 Task: Invite Team Member Softage.4@softage.net to Workspace Content Creation. Invite Team Member Softage.4@softage.net to Workspace Content Creation. Create Board Idea Generation to Workspace Content Creation
Action: Mouse moved to (240, 352)
Screenshot: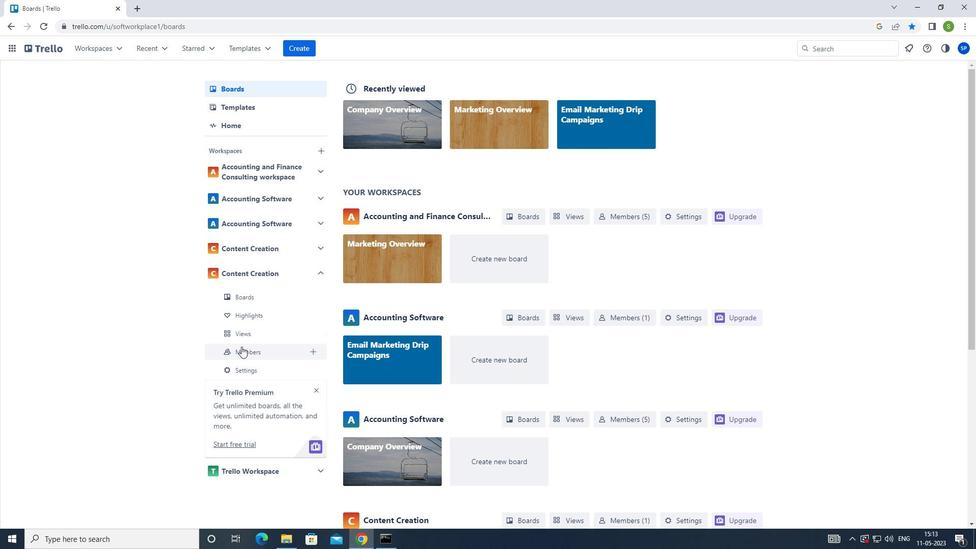 
Action: Mouse pressed left at (240, 352)
Screenshot: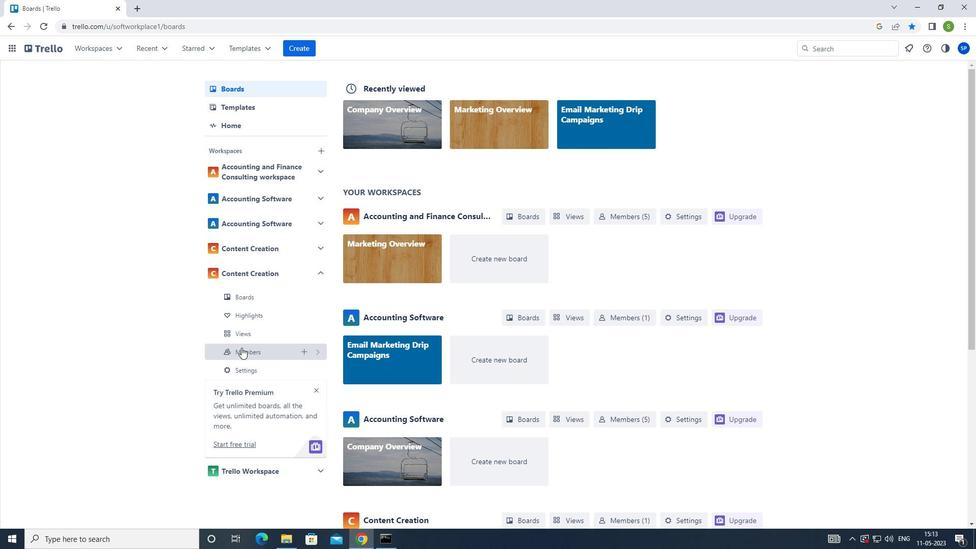 
Action: Mouse moved to (702, 83)
Screenshot: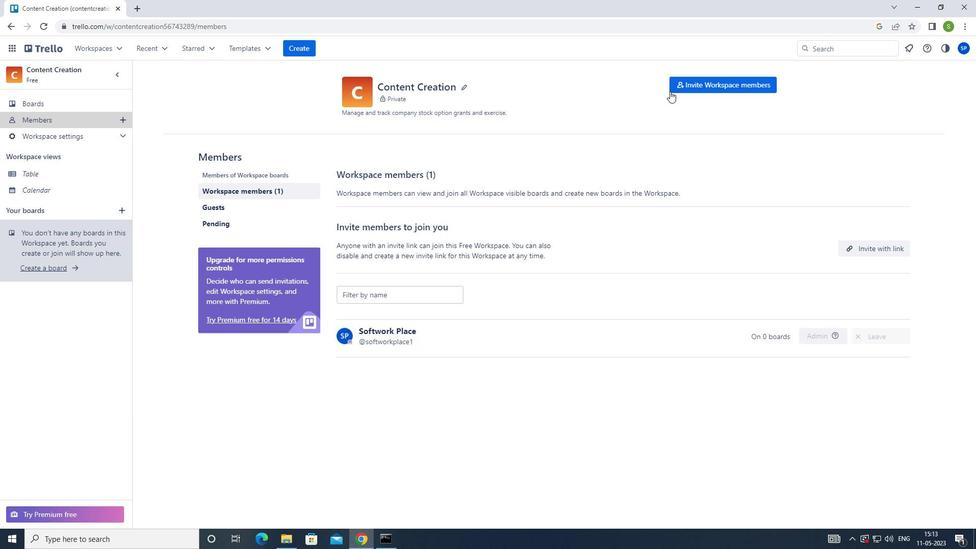 
Action: Mouse pressed left at (702, 83)
Screenshot: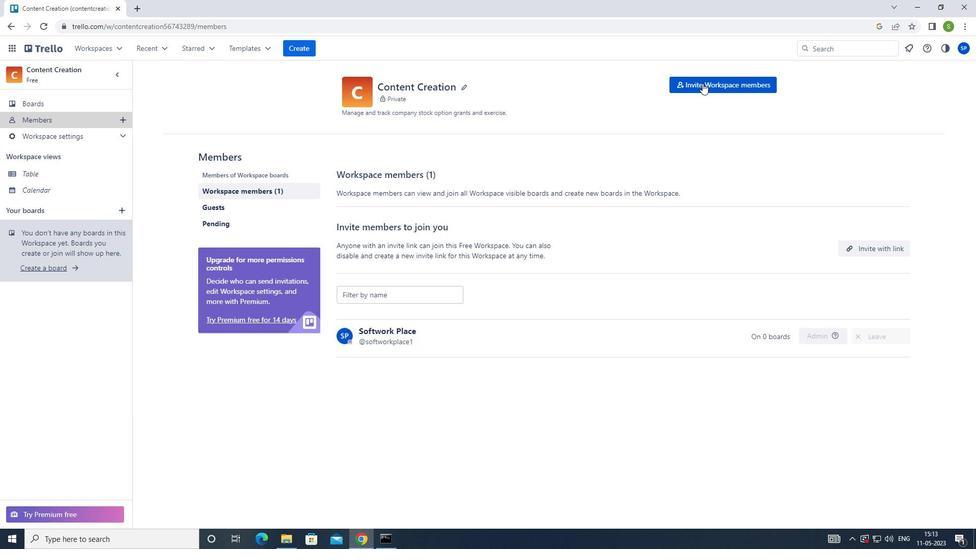 
Action: Mouse moved to (468, 274)
Screenshot: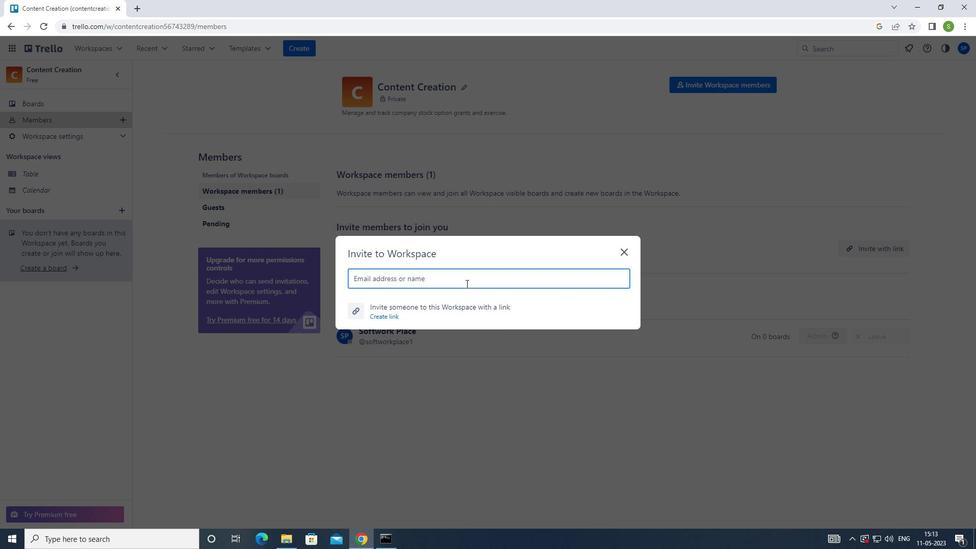 
Action: Key pressed <Key.shift>SOFTAGE.4<Key.shift>@SOFTAGE.NET<Key.enter><Key.shift>SOFTAGE.4<Key.shift>@SOFTAGE.NET<Key.enter>
Screenshot: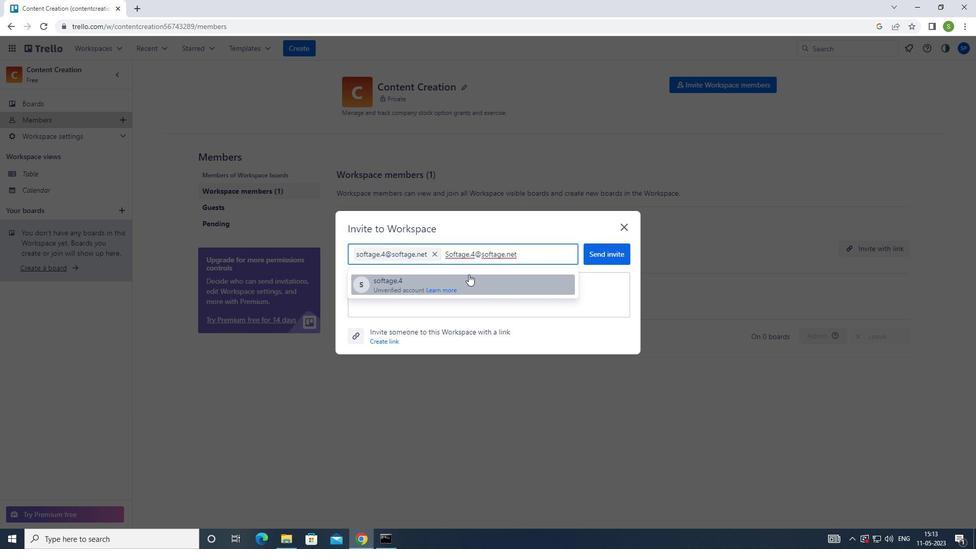 
Action: Mouse moved to (621, 224)
Screenshot: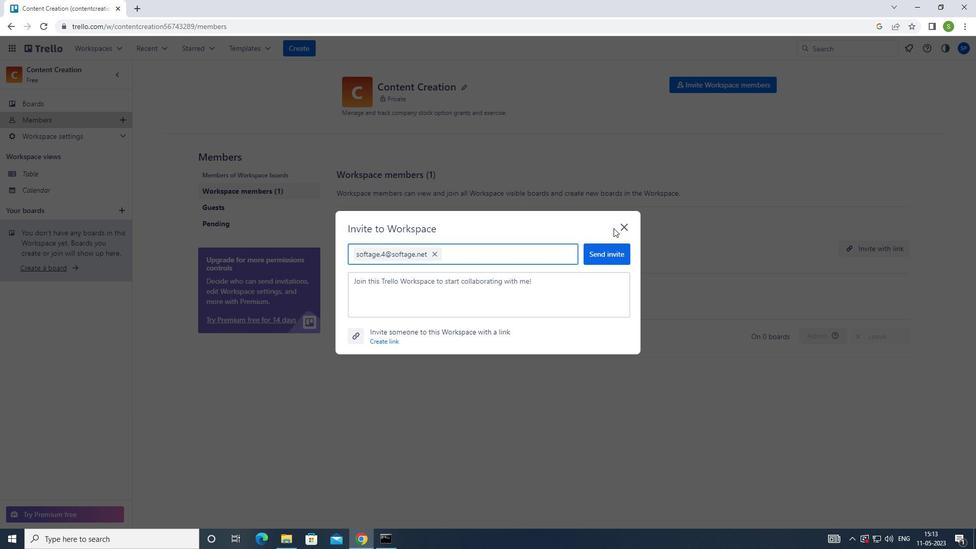 
Action: Mouse pressed left at (621, 224)
Screenshot: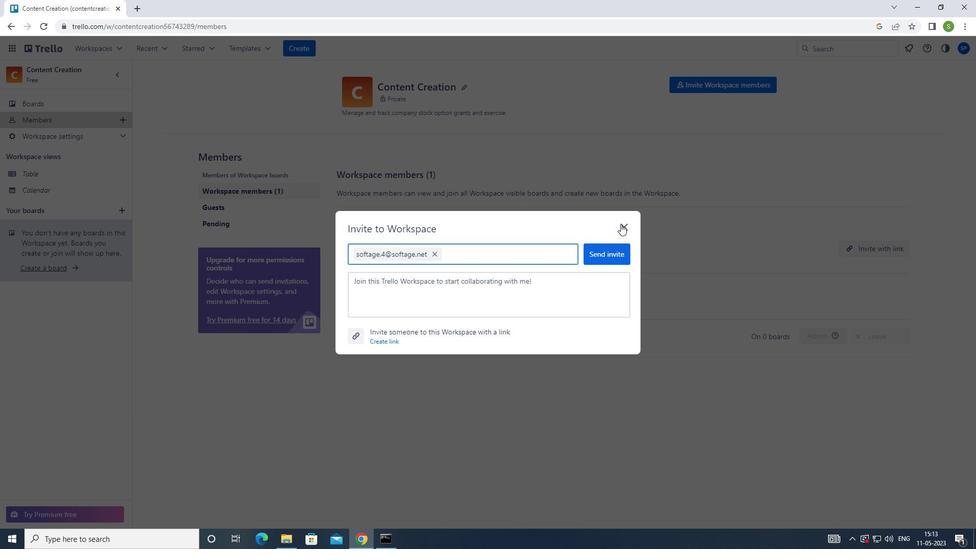 
Action: Mouse moved to (52, 46)
Screenshot: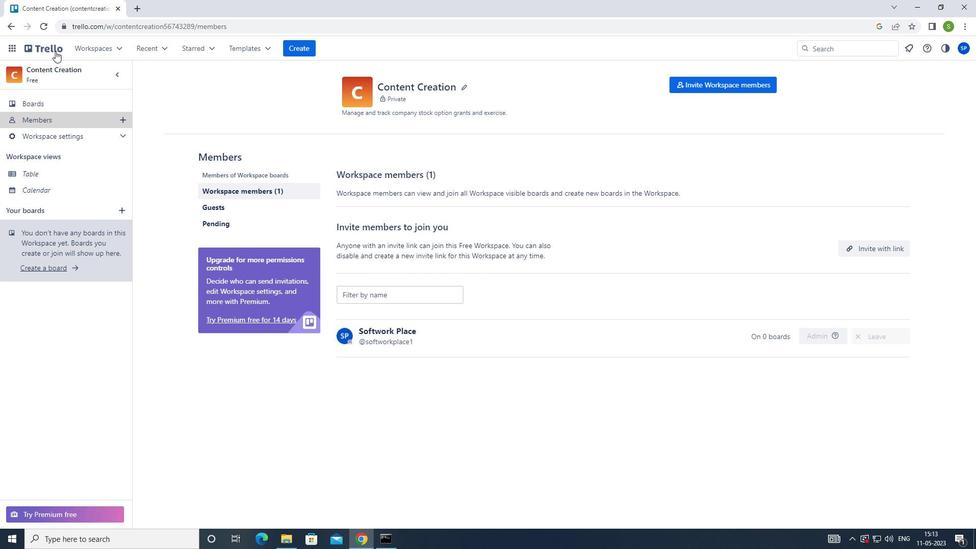 
Action: Mouse pressed left at (52, 46)
Screenshot: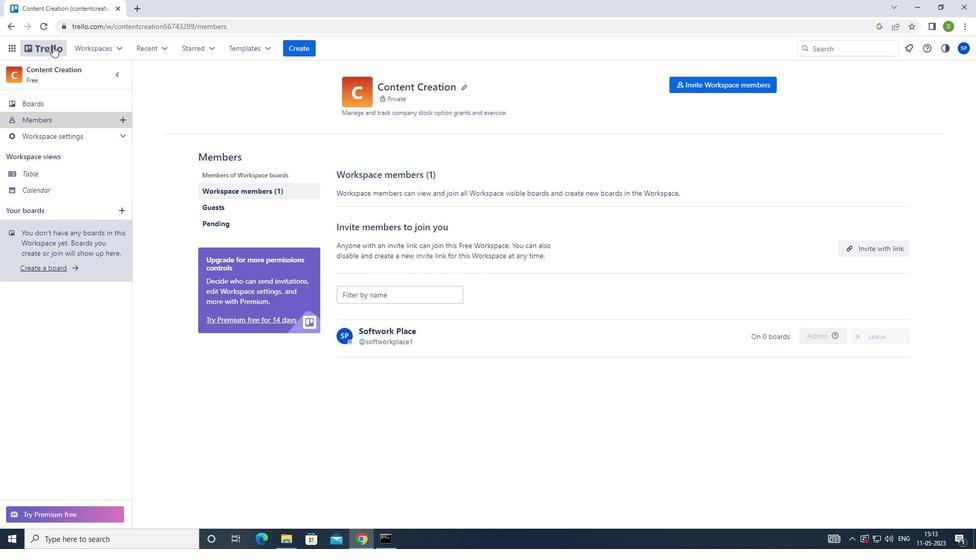
Action: Mouse moved to (291, 48)
Screenshot: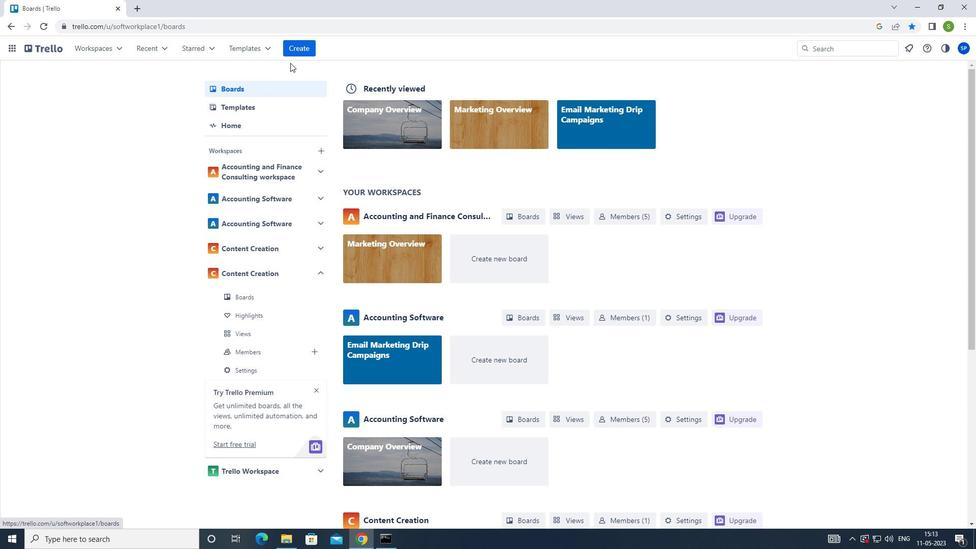 
Action: Mouse pressed left at (291, 48)
Screenshot: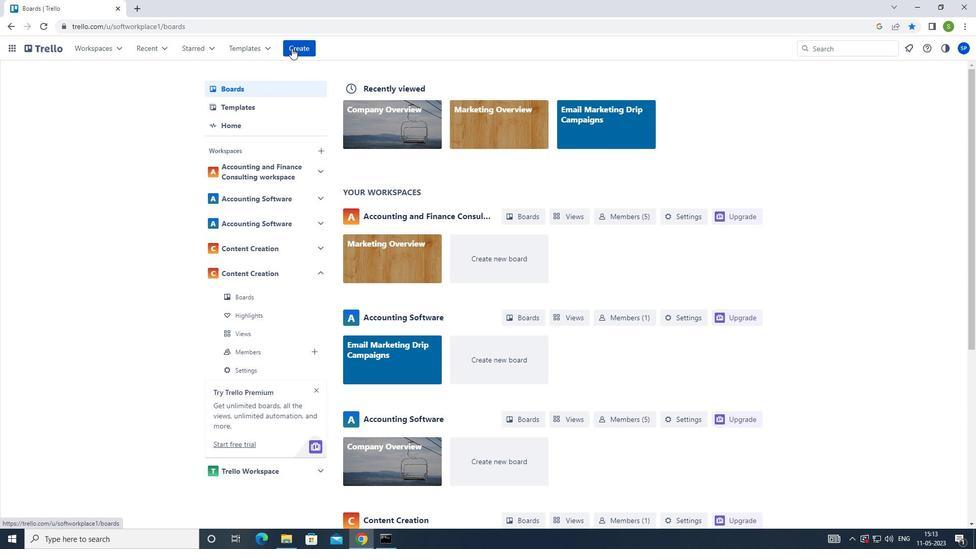 
Action: Mouse moved to (303, 89)
Screenshot: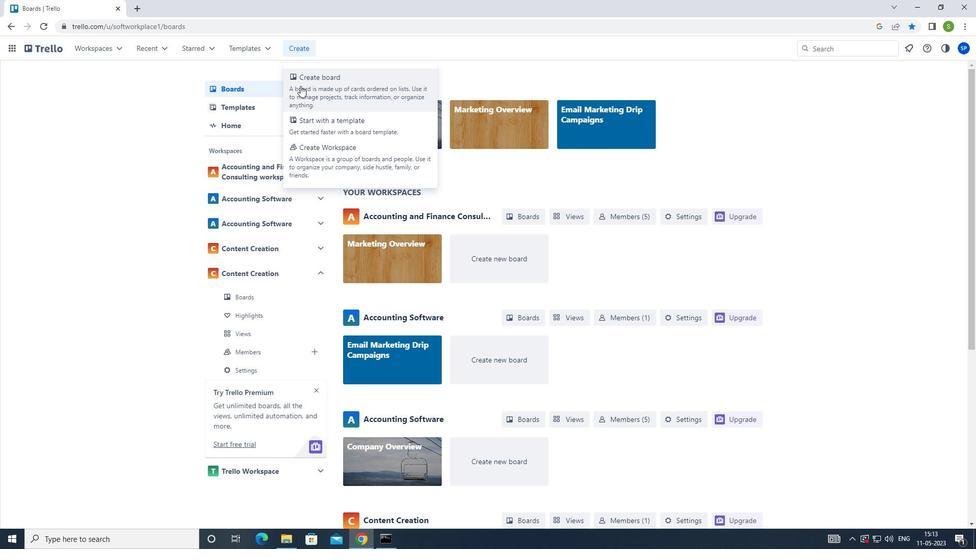 
Action: Mouse pressed left at (303, 89)
Screenshot: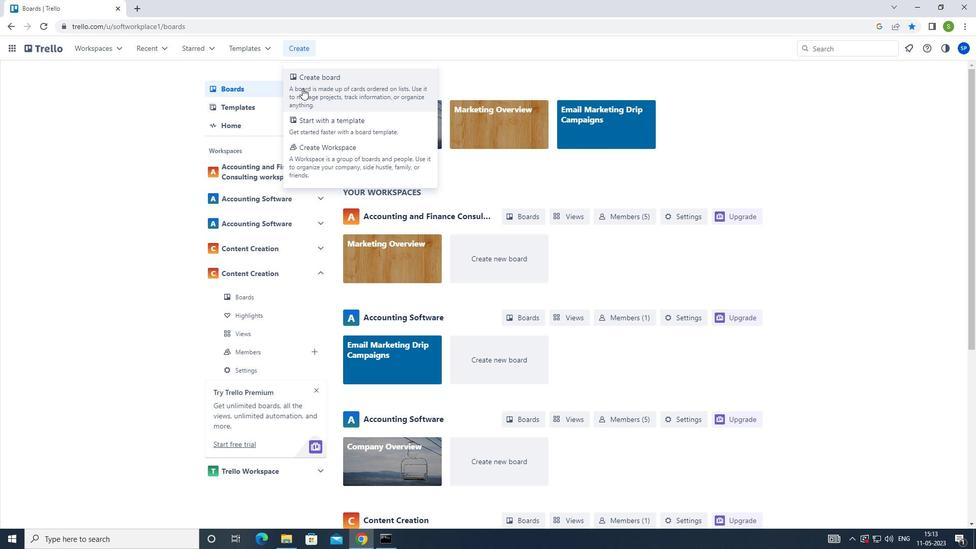 
Action: Mouse moved to (322, 220)
Screenshot: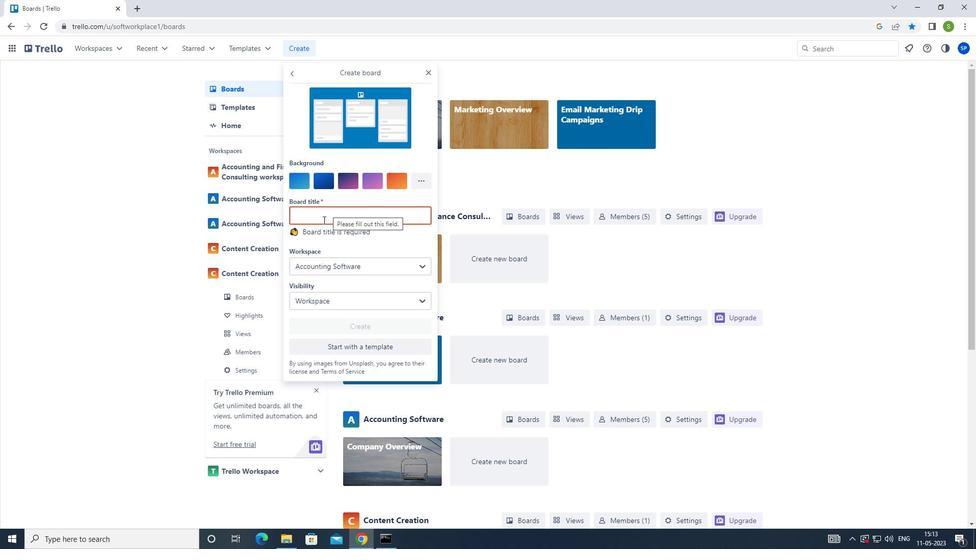 
Action: Key pressed <Key.shift>IDEA<Key.space><Key.shift>GENERATION
Screenshot: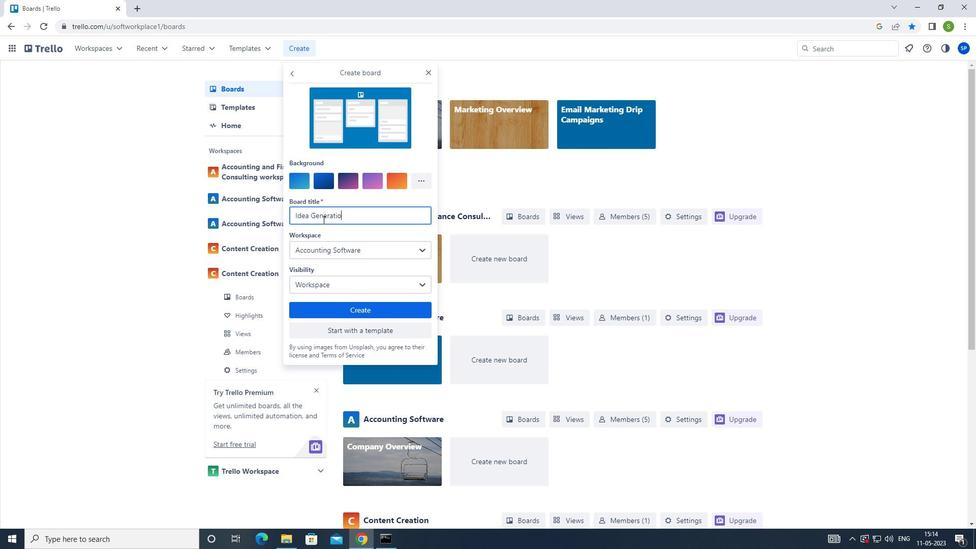 
Action: Mouse moved to (326, 248)
Screenshot: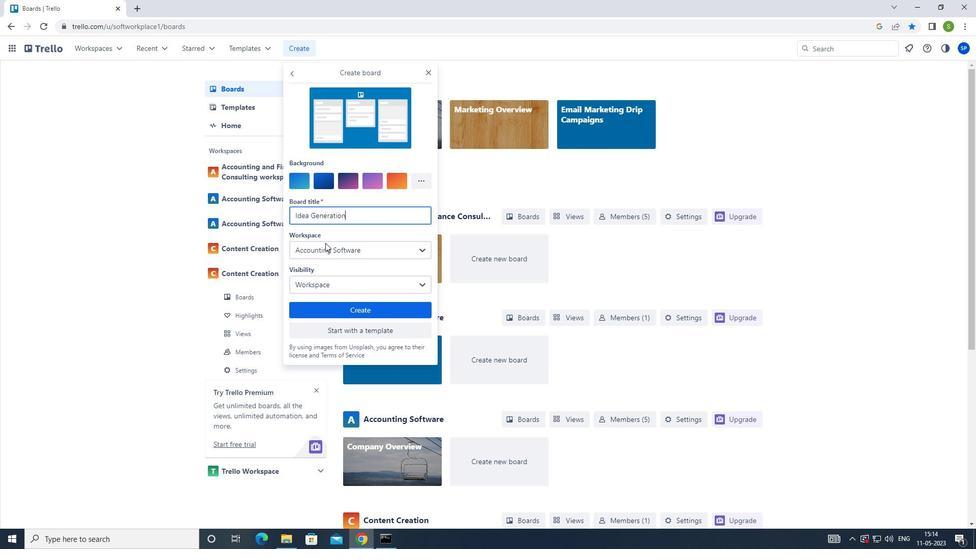 
Action: Mouse pressed left at (326, 248)
Screenshot: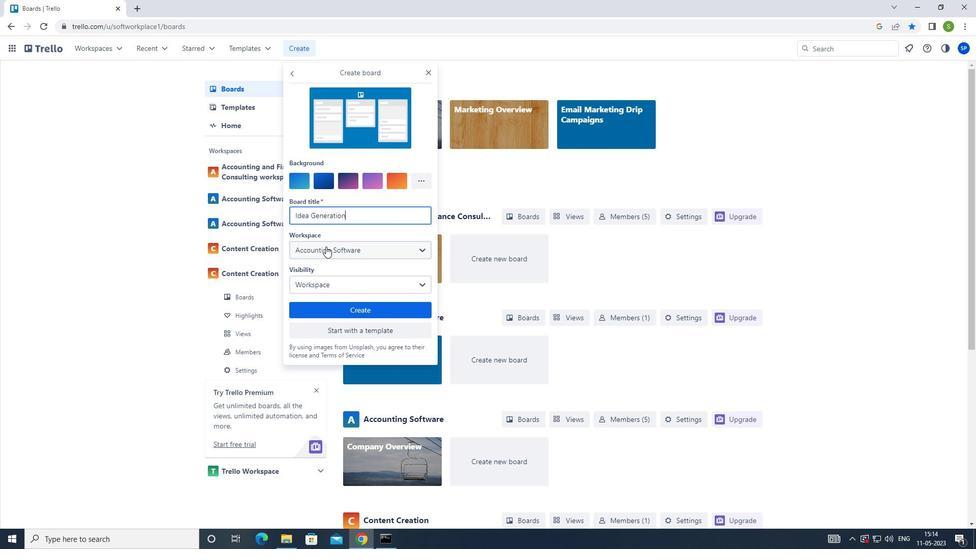 
Action: Mouse moved to (320, 345)
Screenshot: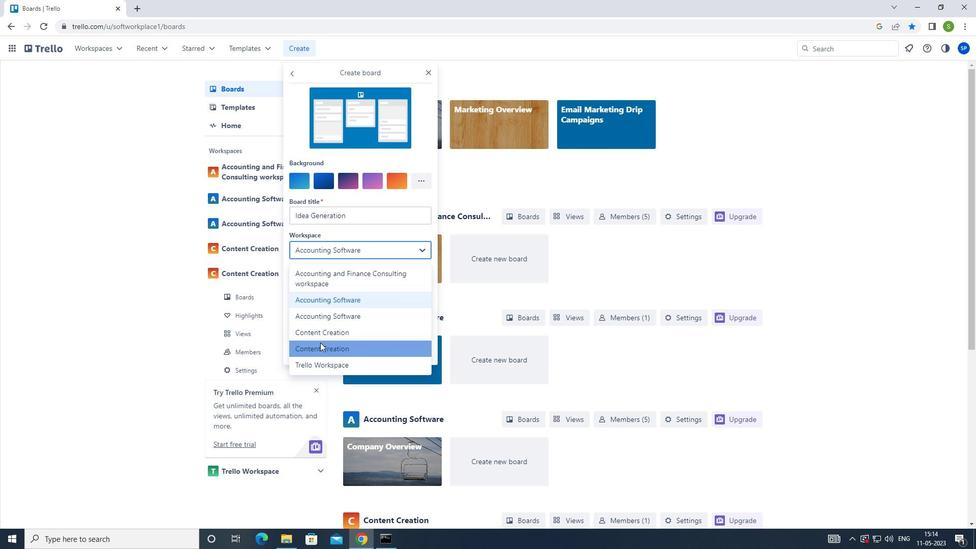 
Action: Mouse pressed left at (320, 345)
Screenshot: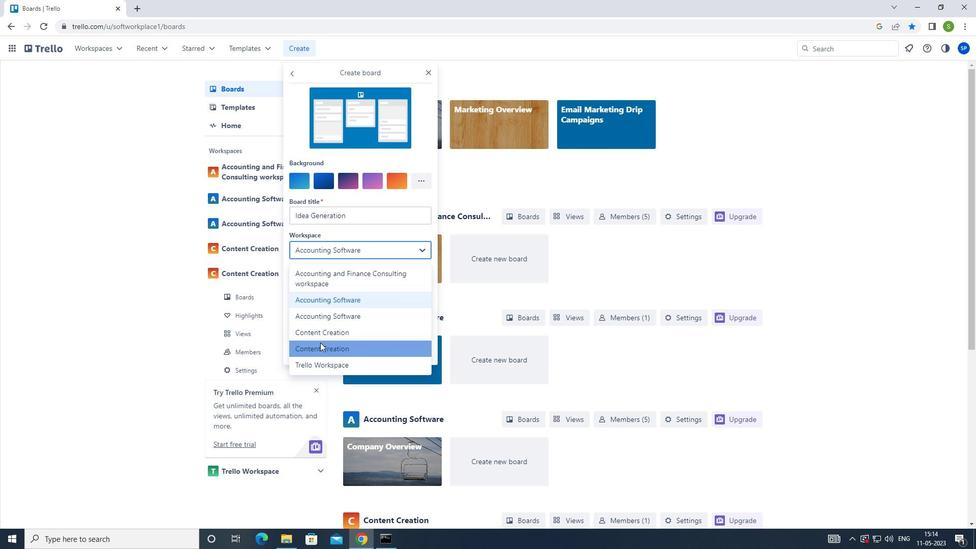 
Action: Mouse moved to (338, 311)
Screenshot: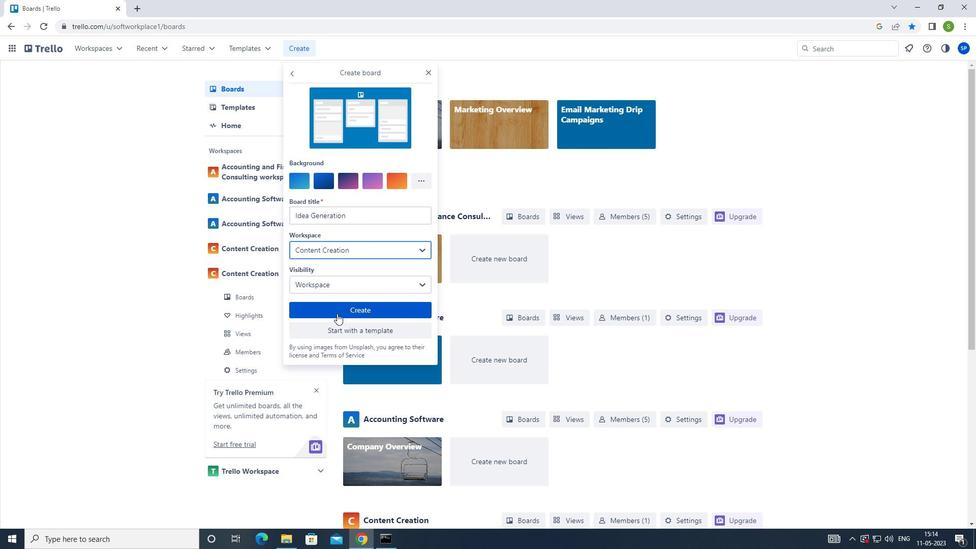
Action: Mouse pressed left at (338, 311)
Screenshot: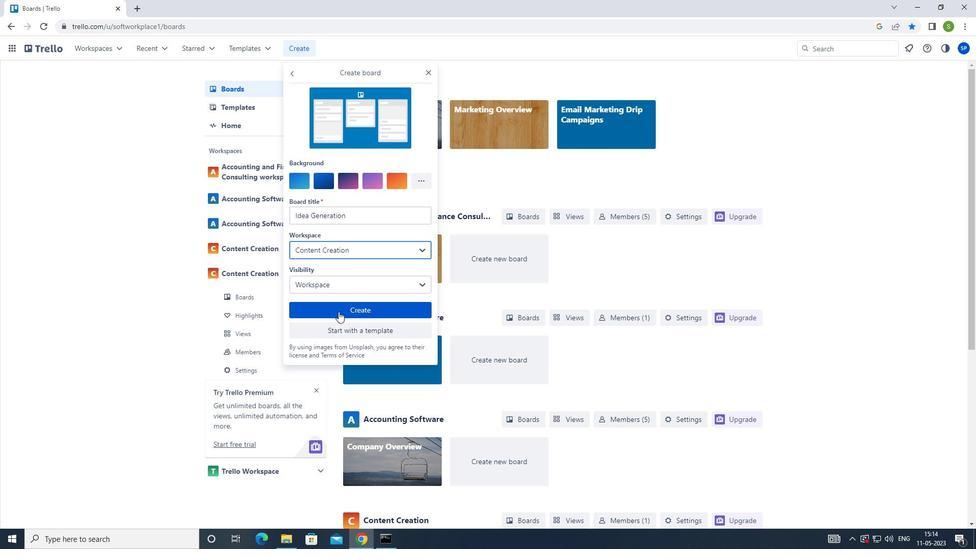 
Action: Mouse moved to (338, 307)
Screenshot: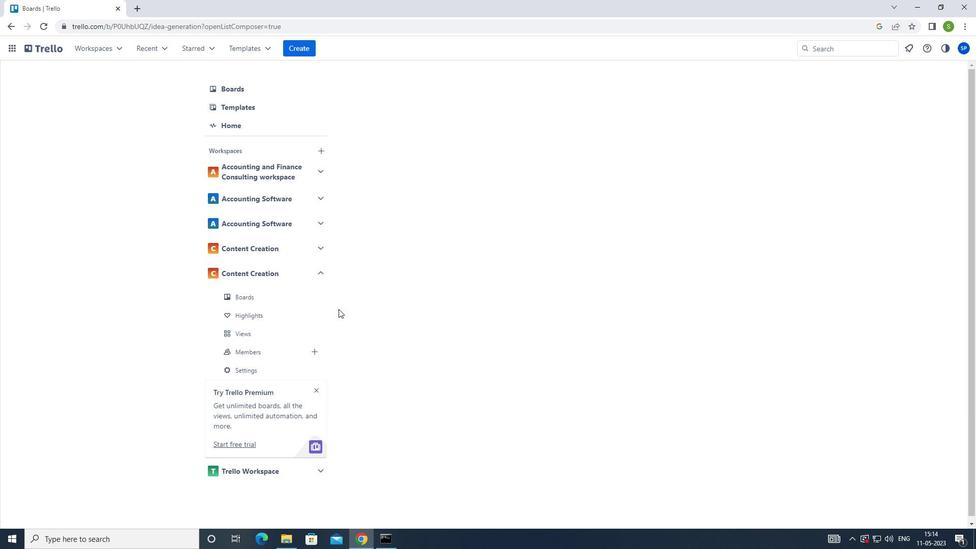 
Action: Key pressed <Key.f8>
Screenshot: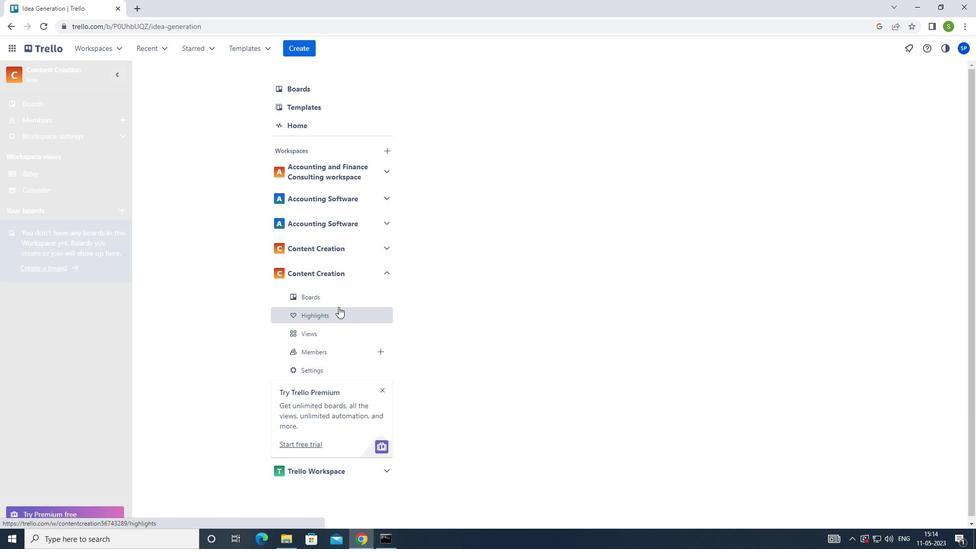 
